 Task: Create a rule from the Routing list, Task moved to a section -> Set Priority in the project TransparentLine , set the section as To-Do and set the priority of the task as  High.
Action: Mouse moved to (57, 487)
Screenshot: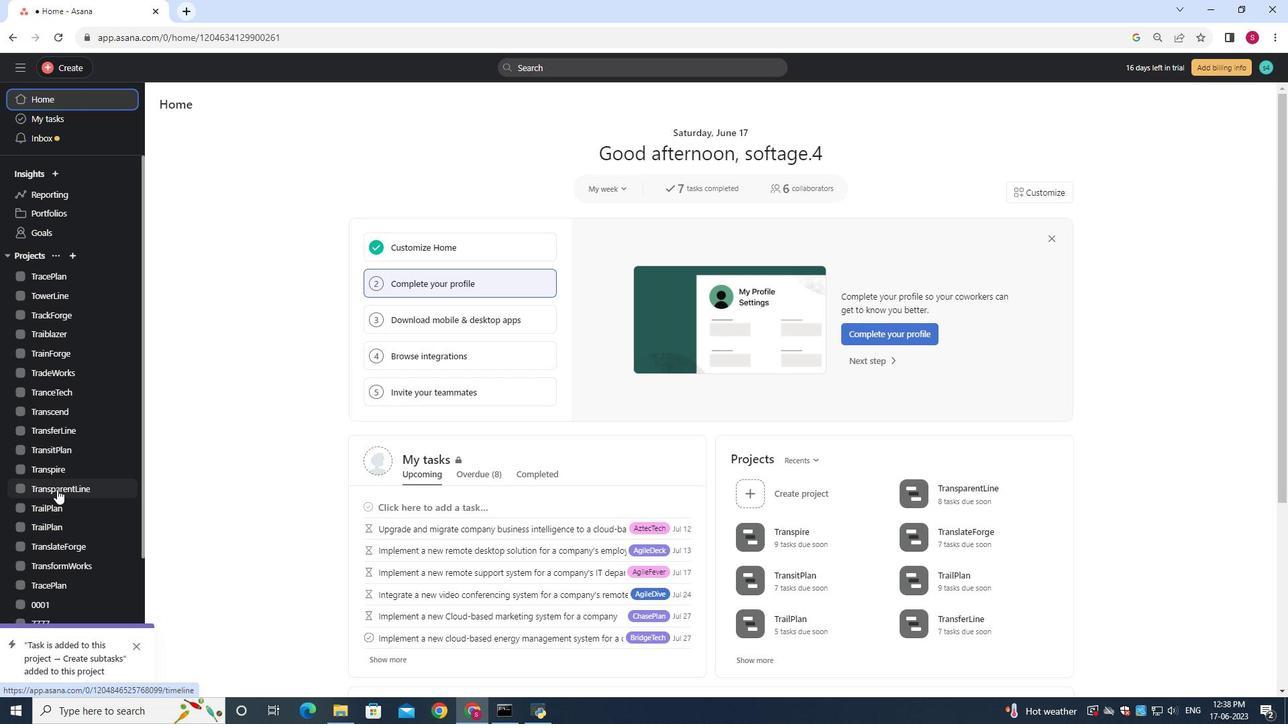 
Action: Mouse pressed left at (57, 487)
Screenshot: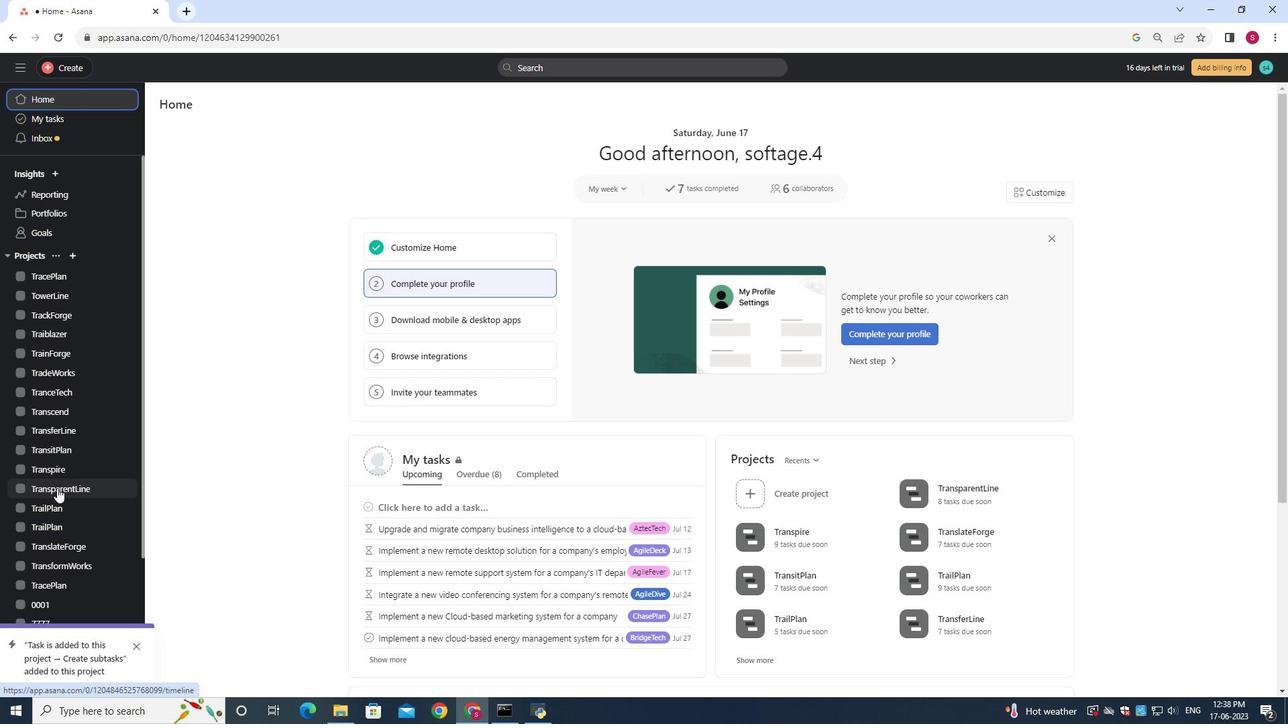 
Action: Mouse moved to (1235, 113)
Screenshot: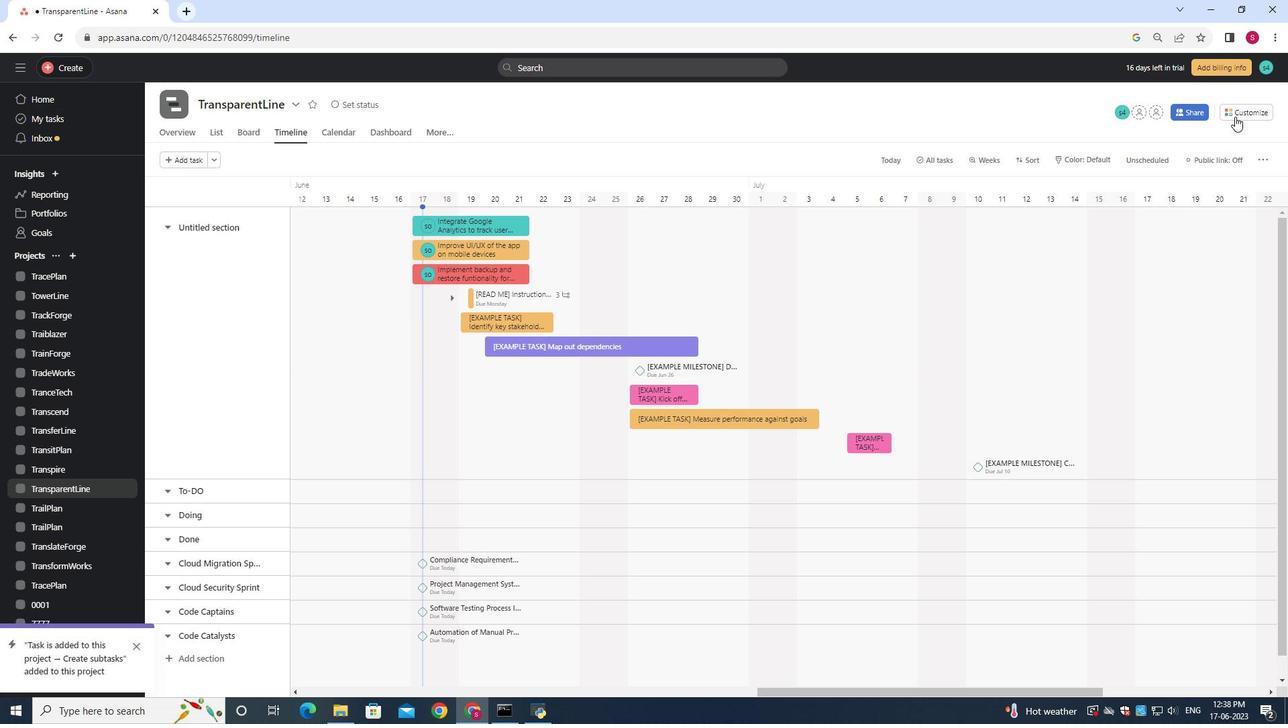 
Action: Mouse pressed left at (1235, 113)
Screenshot: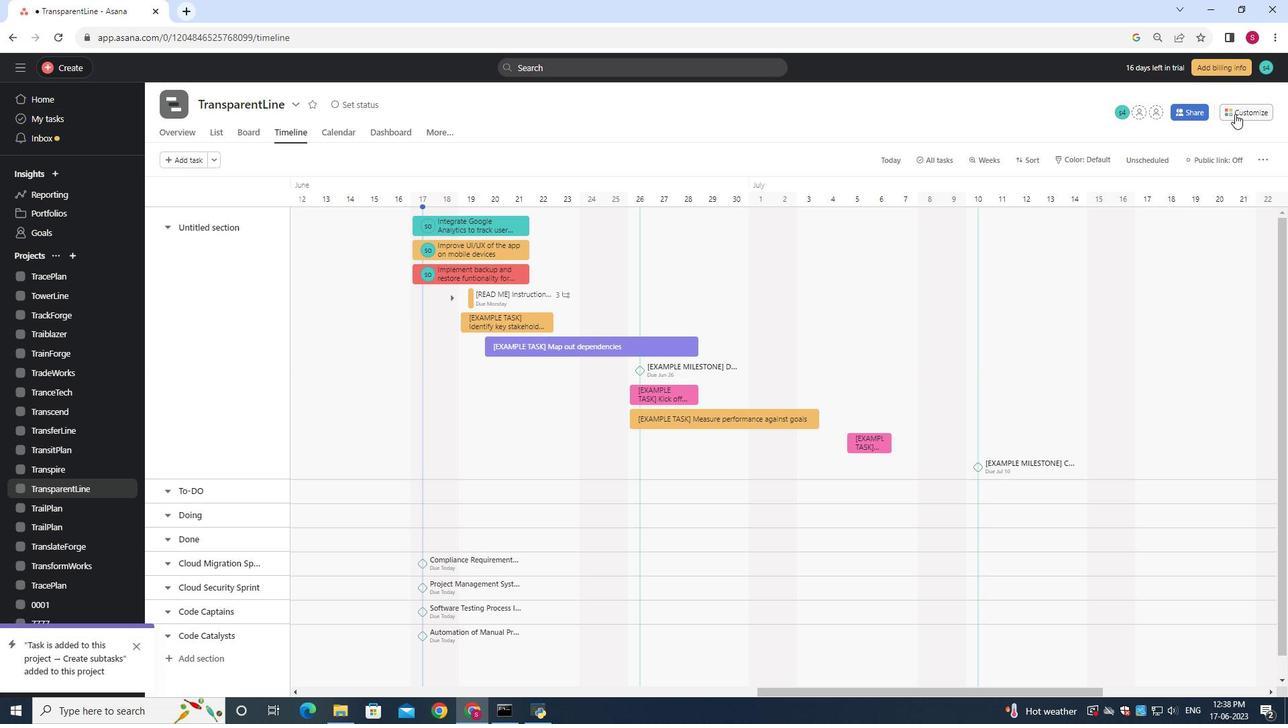 
Action: Mouse moved to (1049, 302)
Screenshot: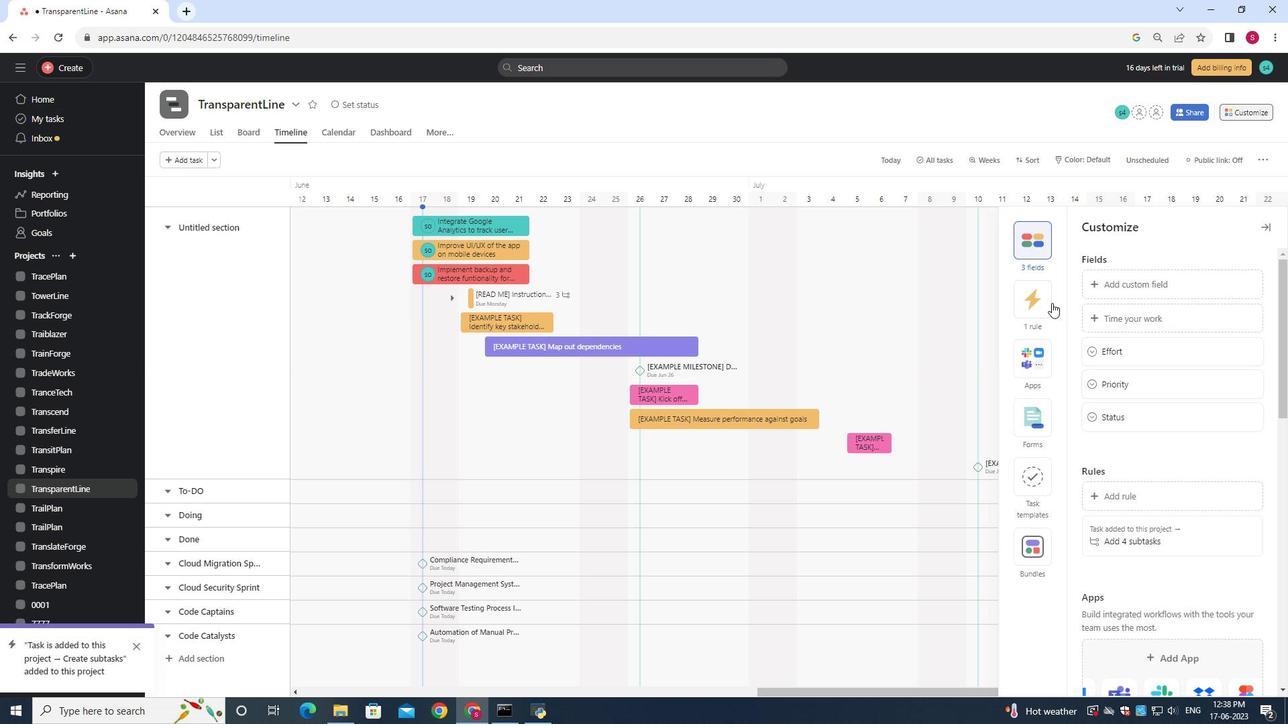 
Action: Mouse pressed left at (1049, 302)
Screenshot: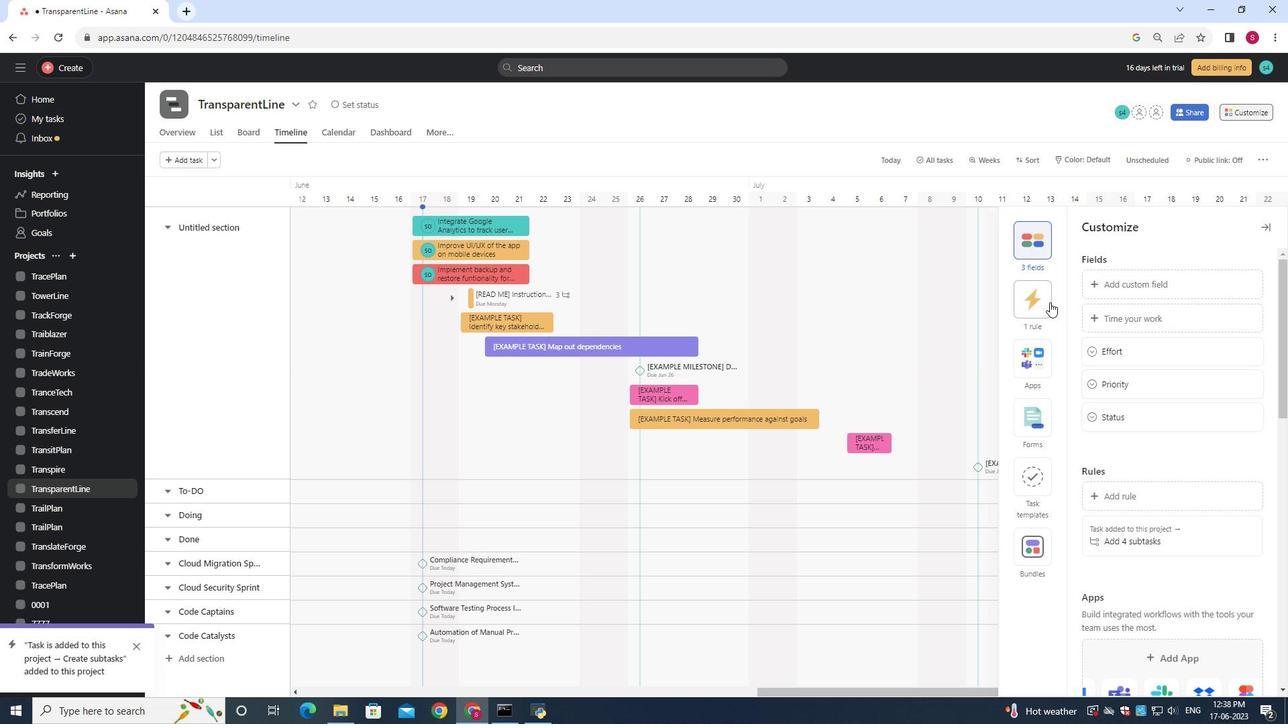 
Action: Mouse moved to (1125, 292)
Screenshot: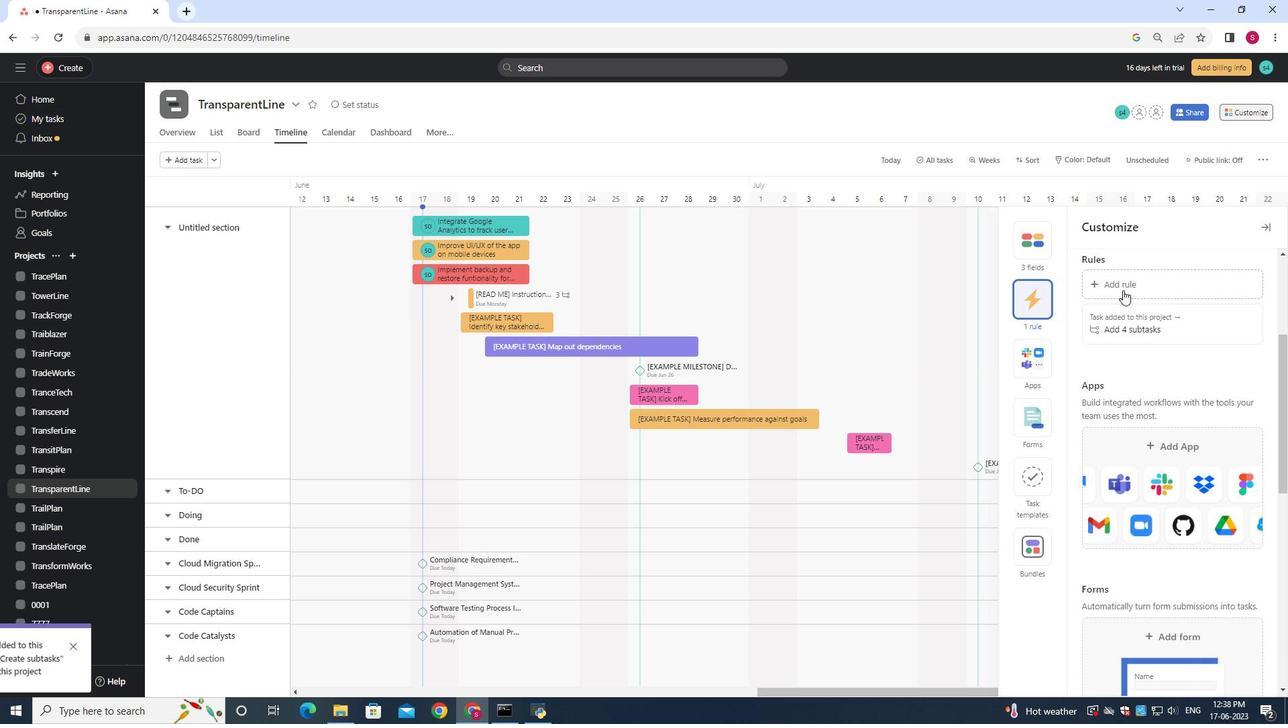
Action: Mouse pressed left at (1123, 290)
Screenshot: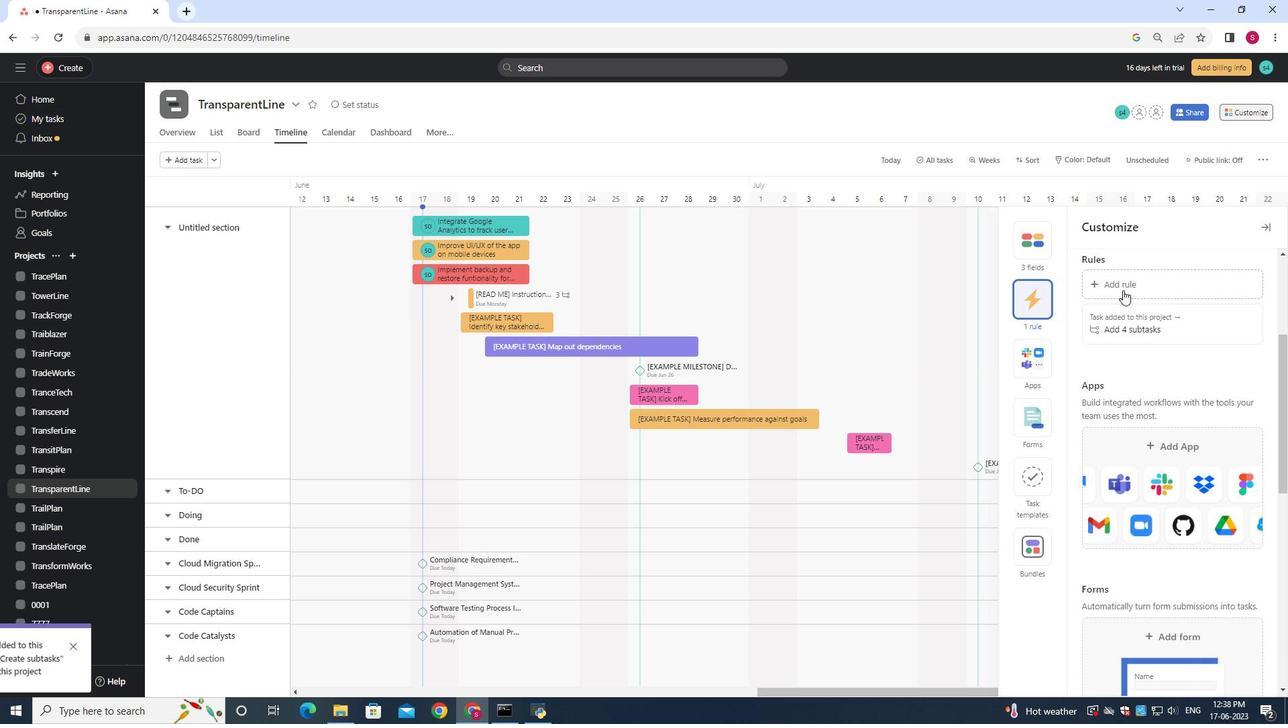 
Action: Mouse moved to (318, 173)
Screenshot: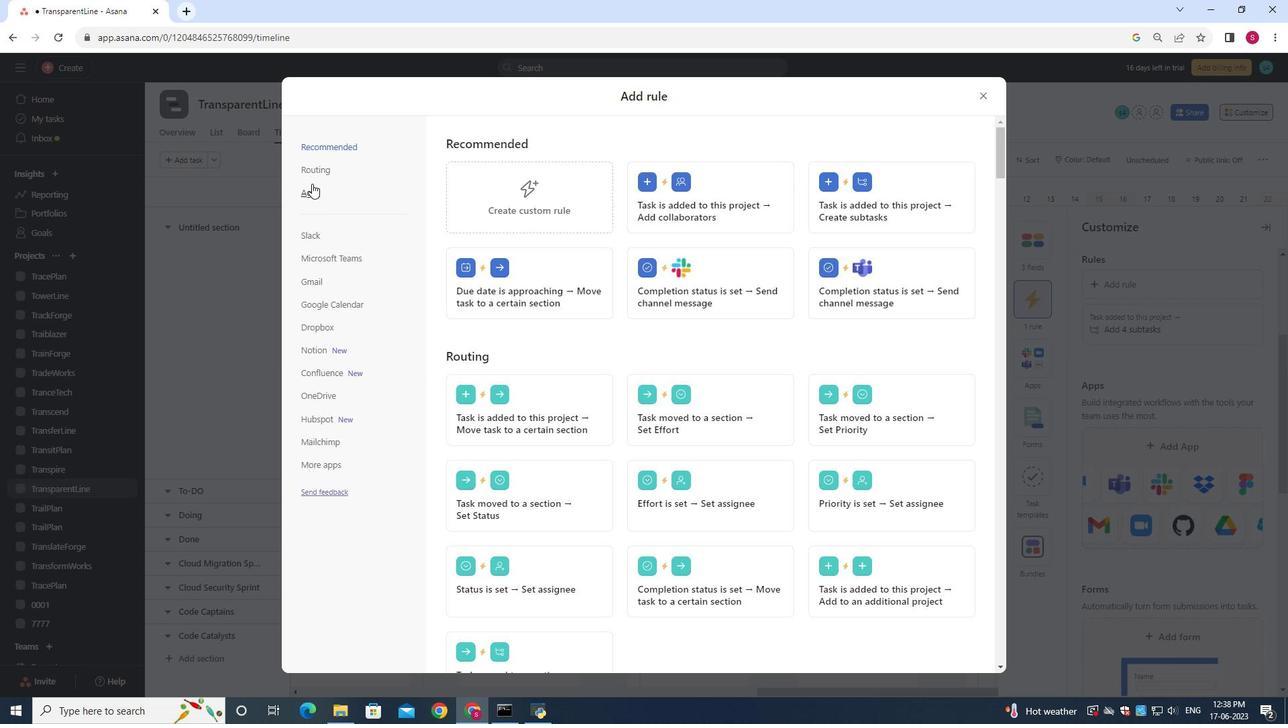 
Action: Mouse pressed left at (318, 173)
Screenshot: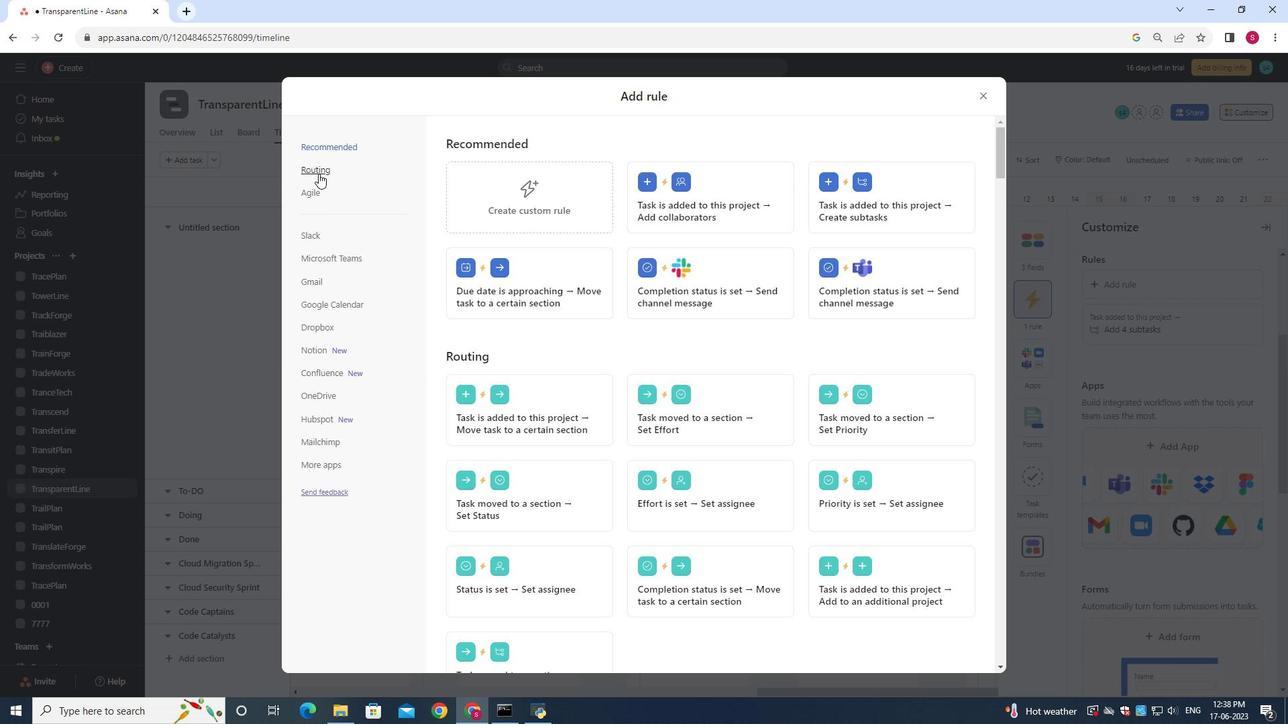
Action: Mouse moved to (844, 188)
Screenshot: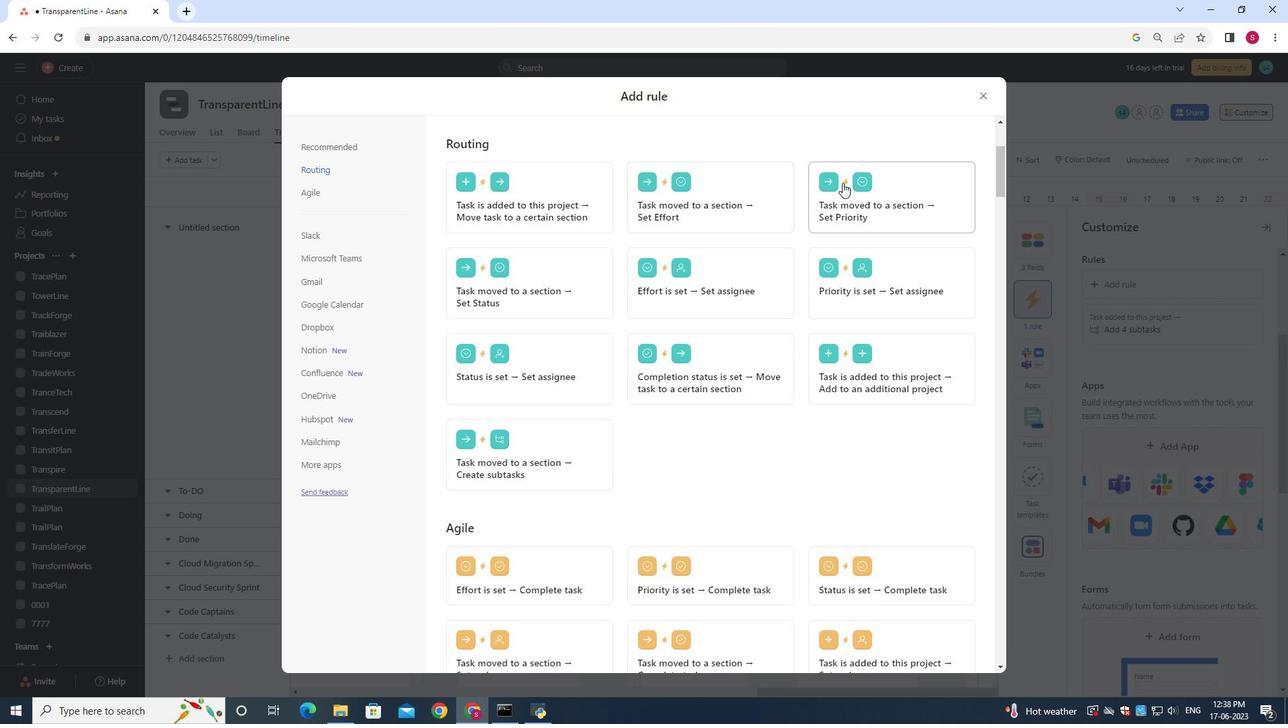
Action: Mouse pressed left at (844, 188)
Screenshot: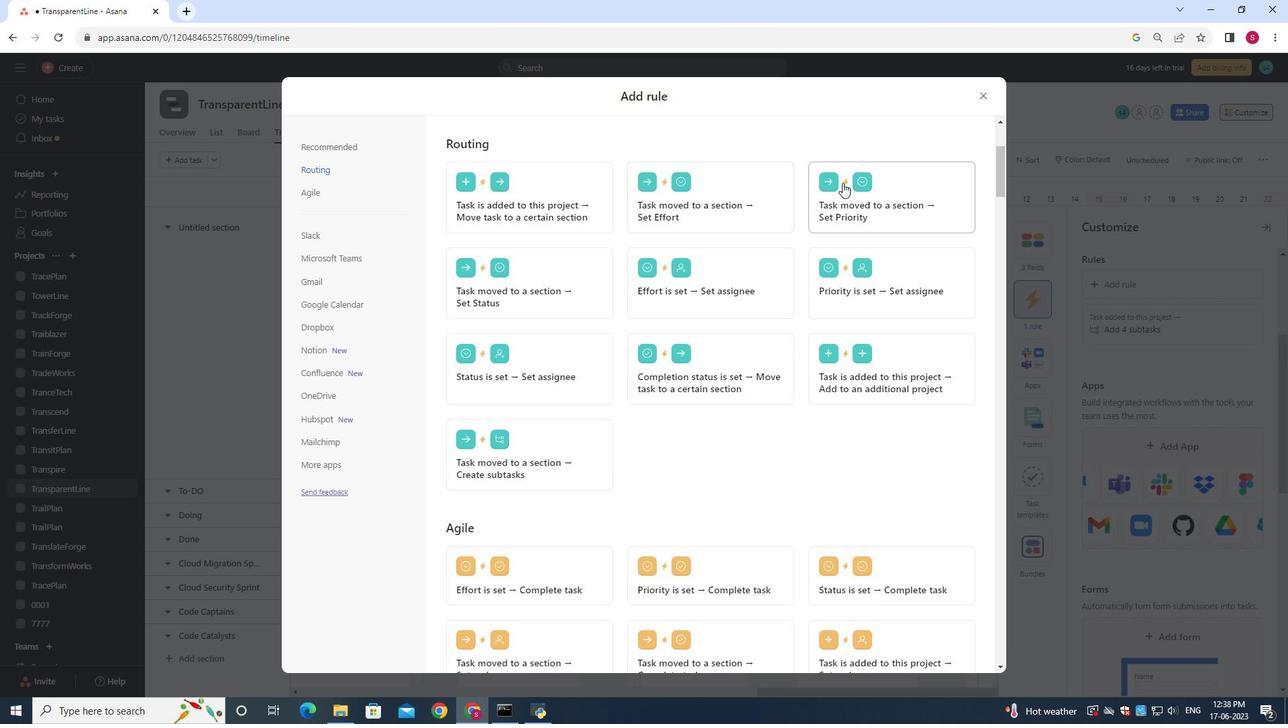 
Action: Mouse moved to (516, 380)
Screenshot: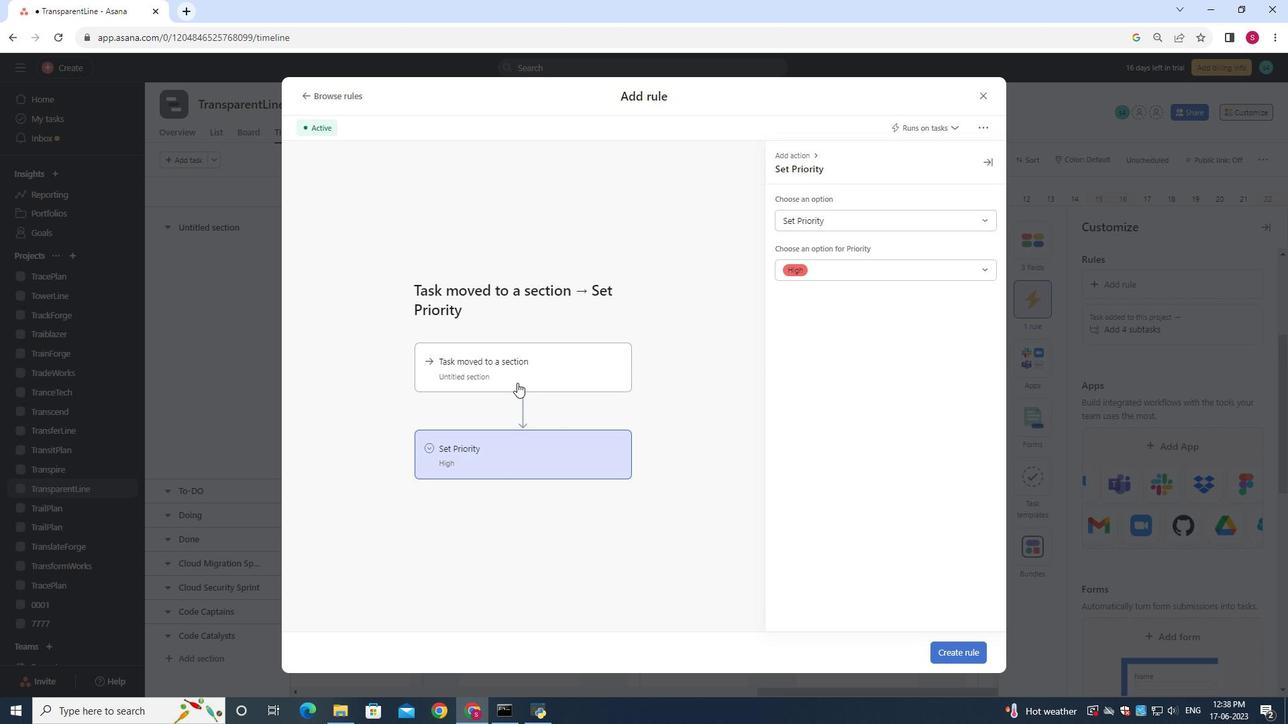 
Action: Mouse pressed left at (516, 380)
Screenshot: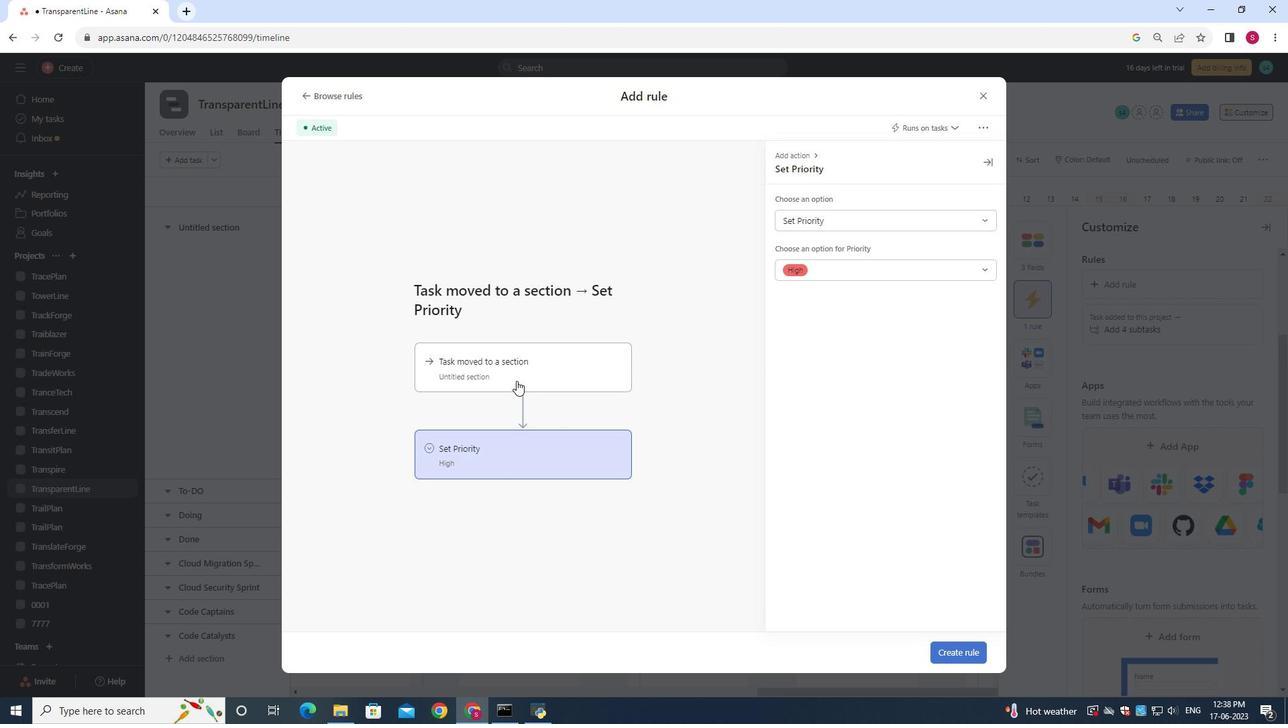 
Action: Mouse moved to (831, 222)
Screenshot: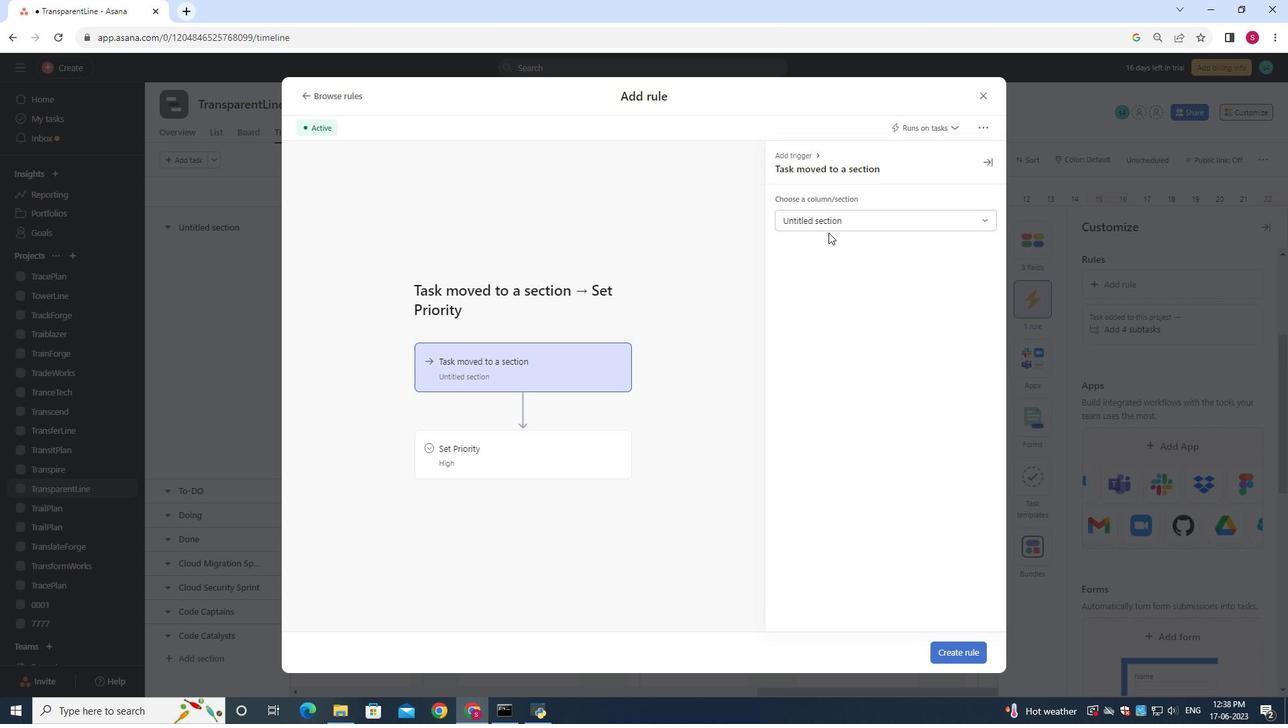 
Action: Mouse pressed left at (831, 222)
Screenshot: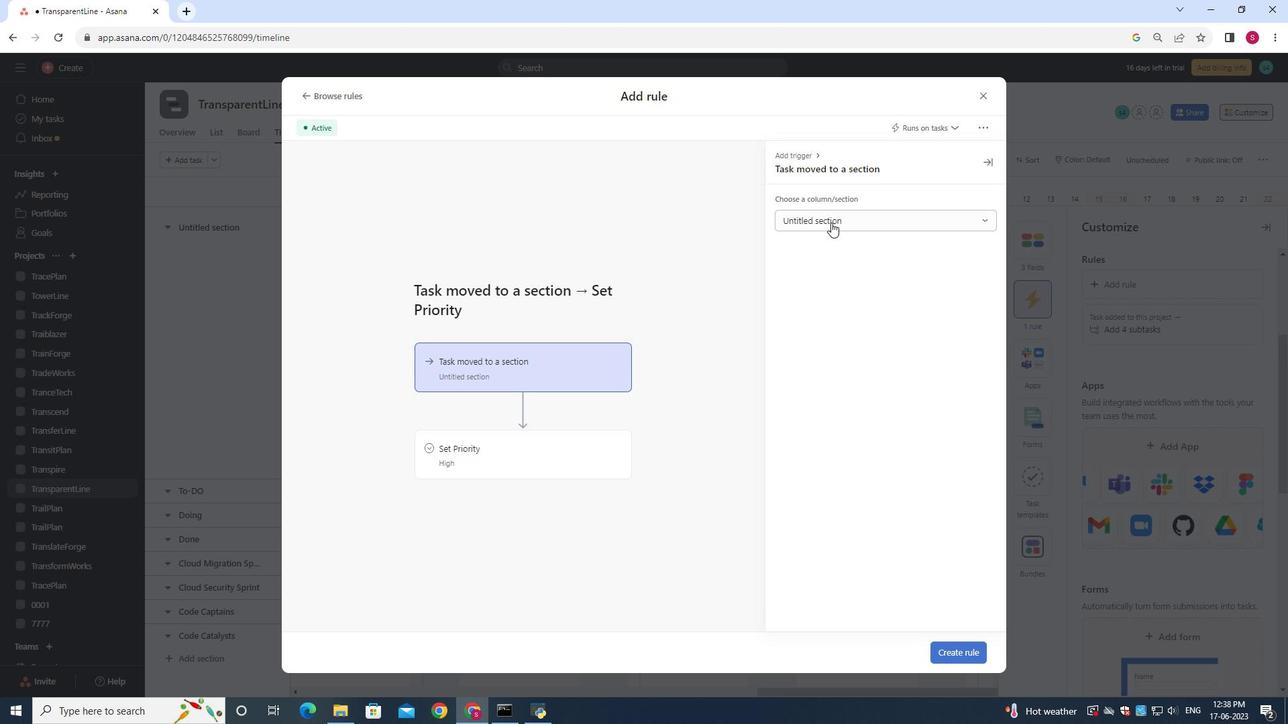 
Action: Mouse moved to (823, 272)
Screenshot: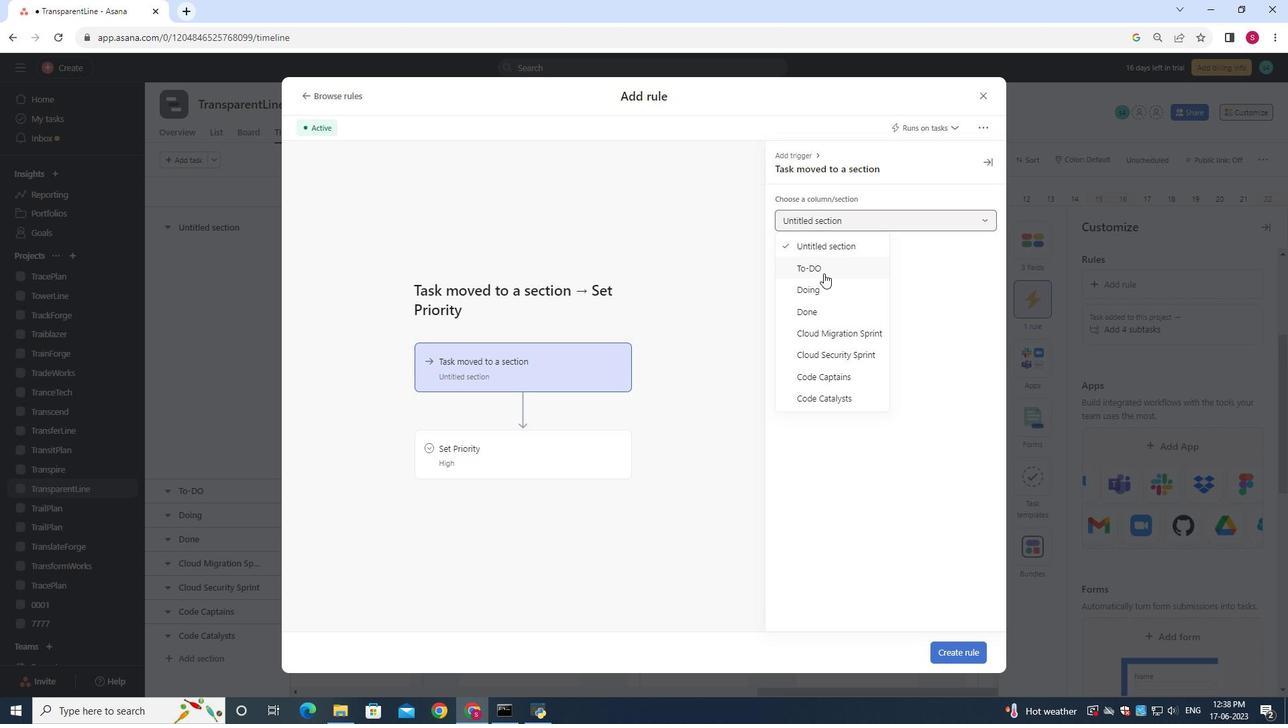 
Action: Mouse pressed left at (823, 272)
Screenshot: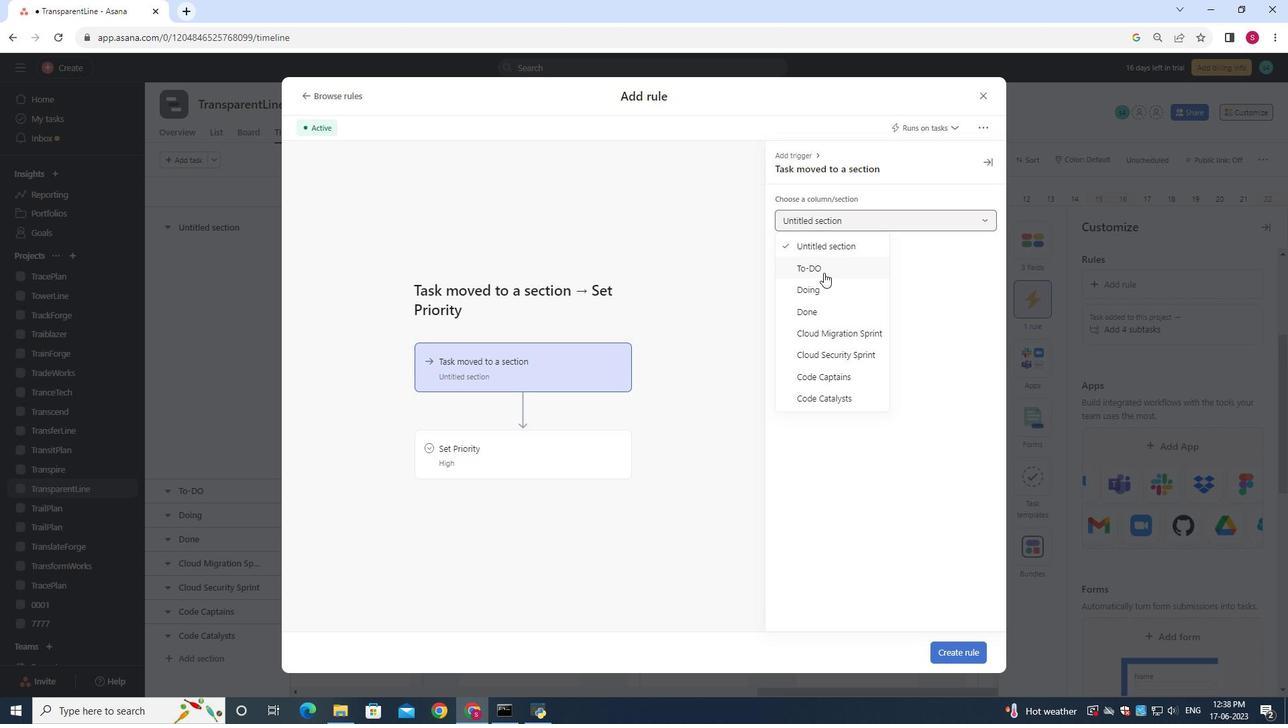 
Action: Mouse moved to (513, 461)
Screenshot: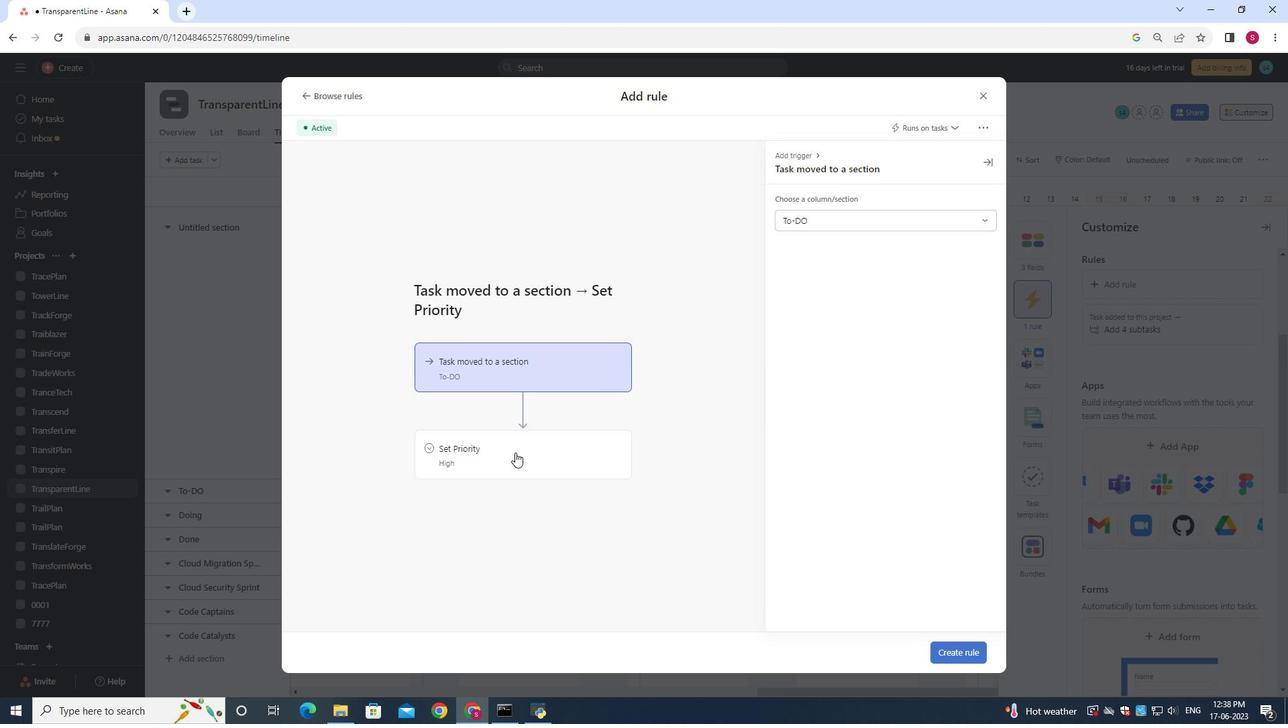 
Action: Mouse pressed left at (513, 461)
Screenshot: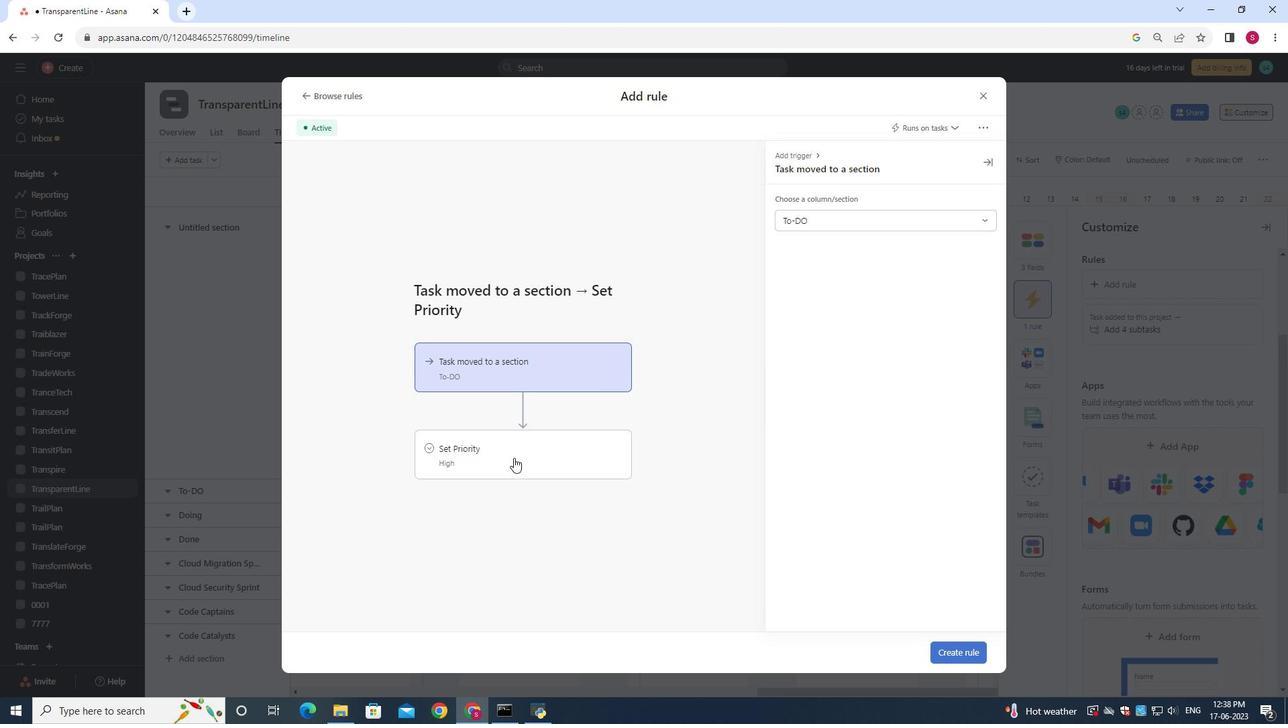
Action: Mouse moved to (851, 220)
Screenshot: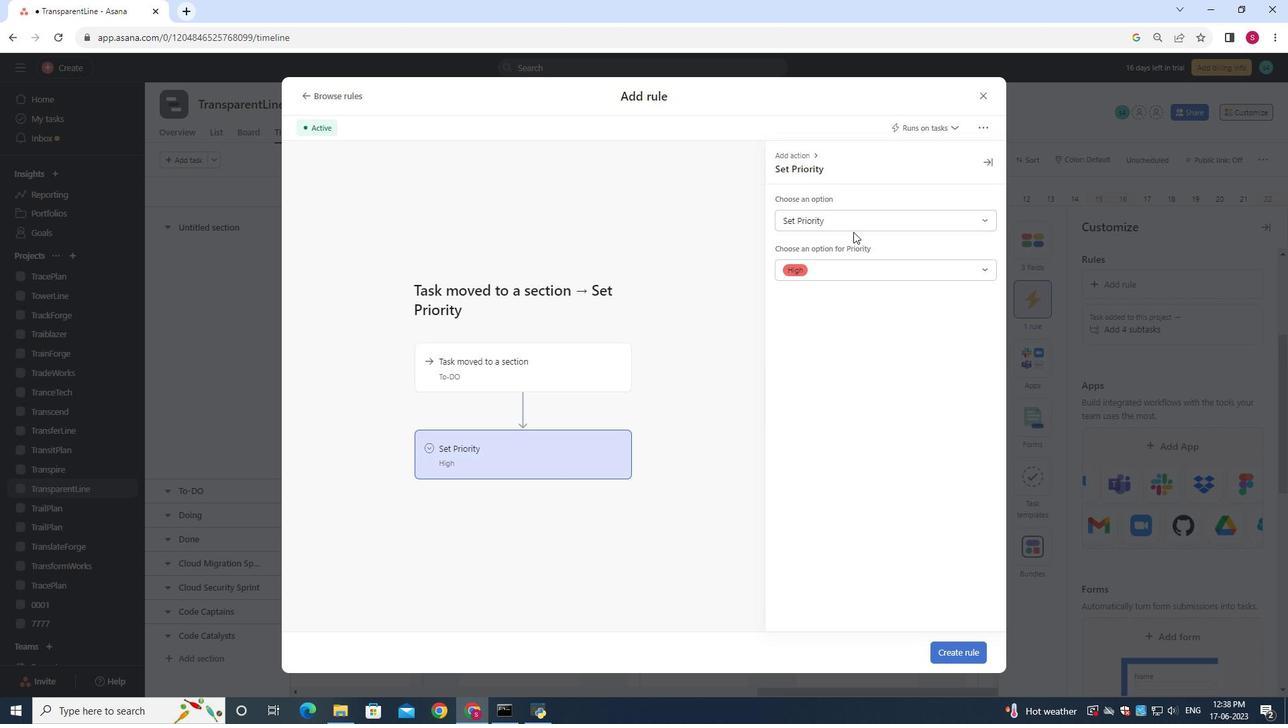 
Action: Mouse pressed left at (851, 220)
Screenshot: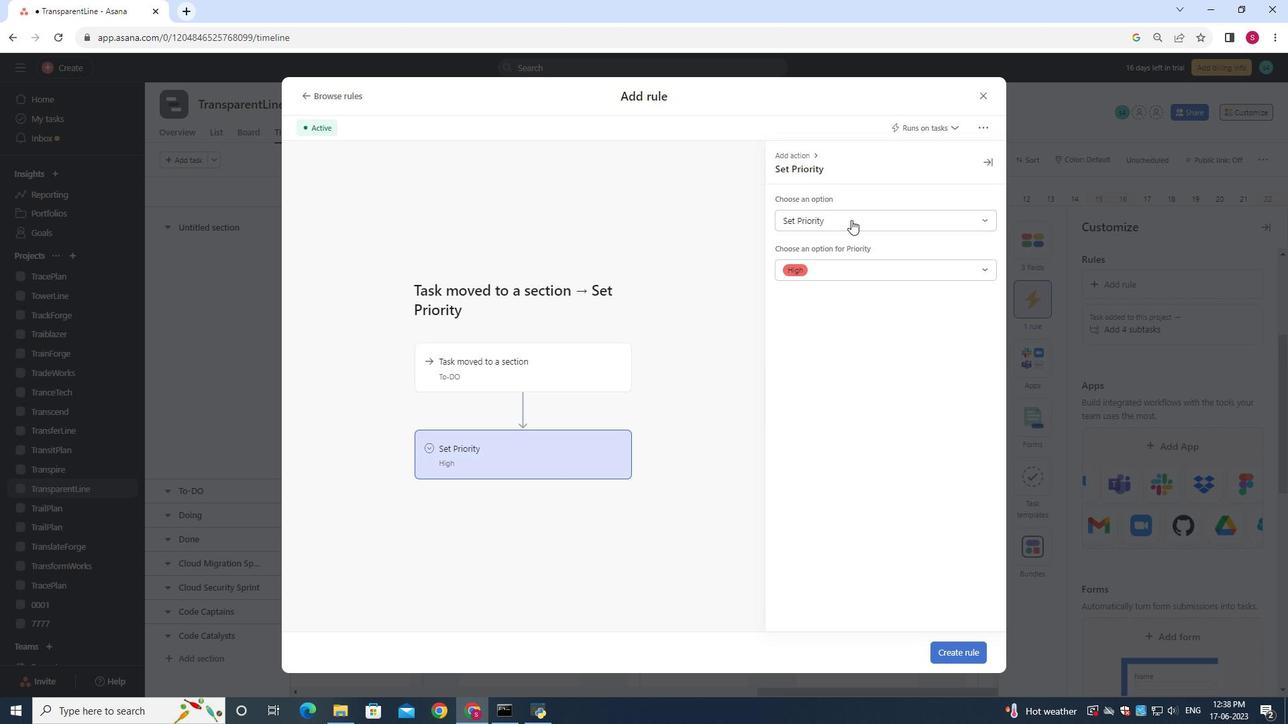 
Action: Mouse moved to (819, 248)
Screenshot: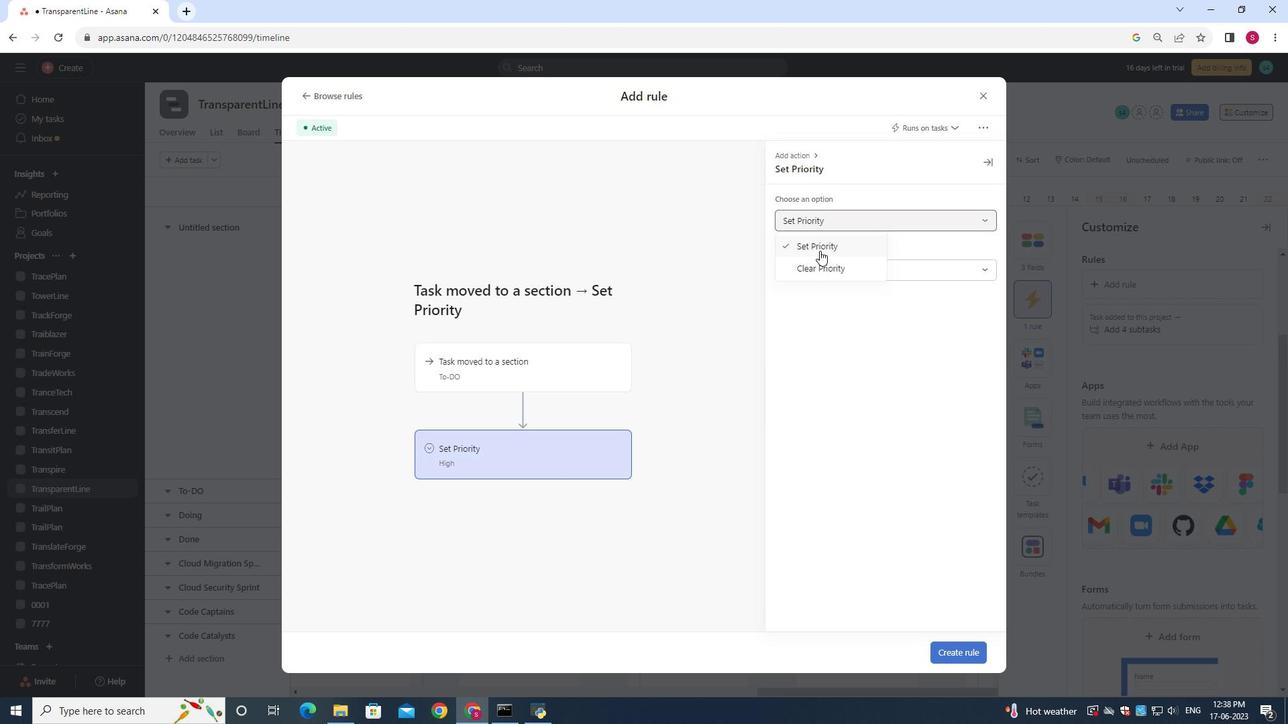 
Action: Mouse pressed left at (819, 248)
Screenshot: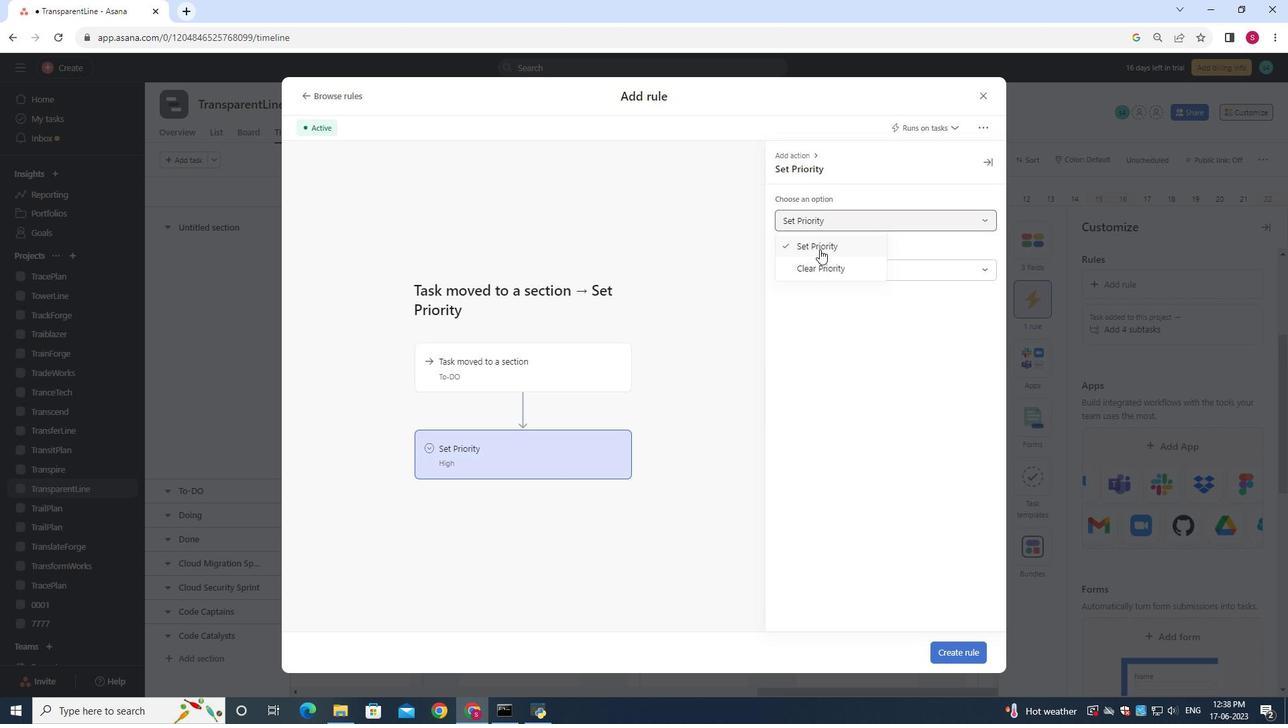 
Action: Mouse moved to (819, 264)
Screenshot: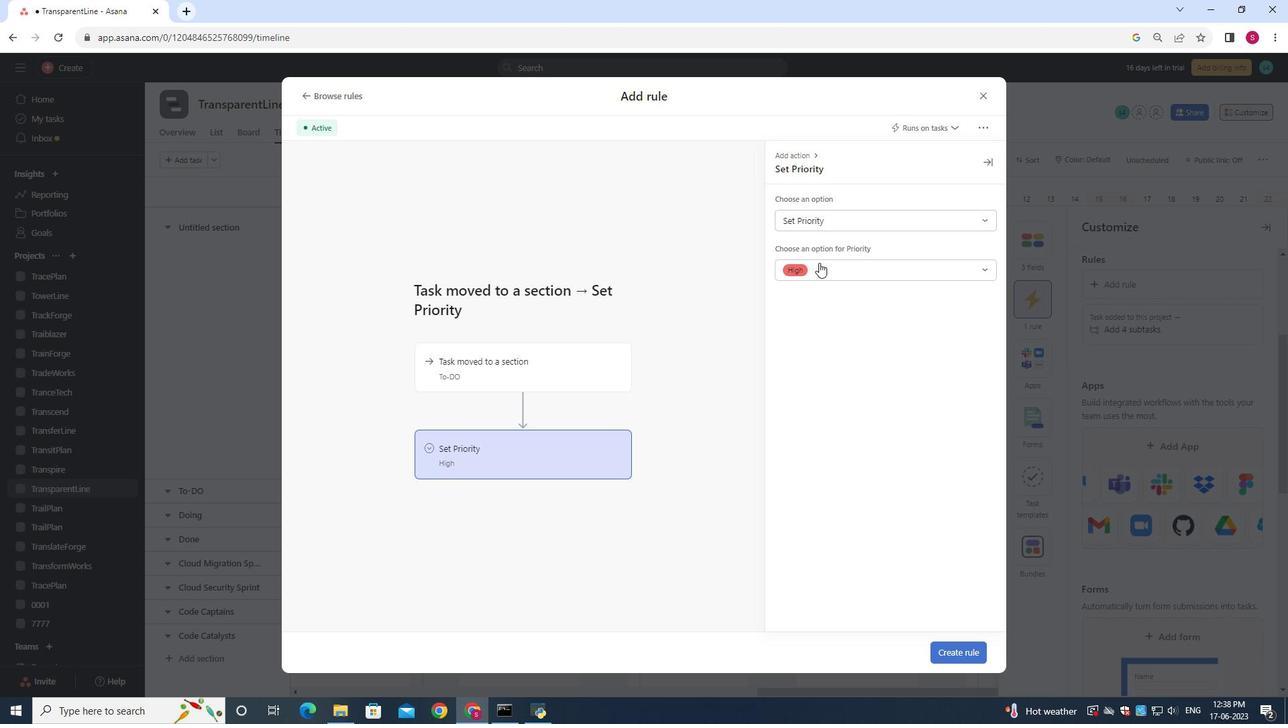
Action: Mouse pressed left at (819, 264)
Screenshot: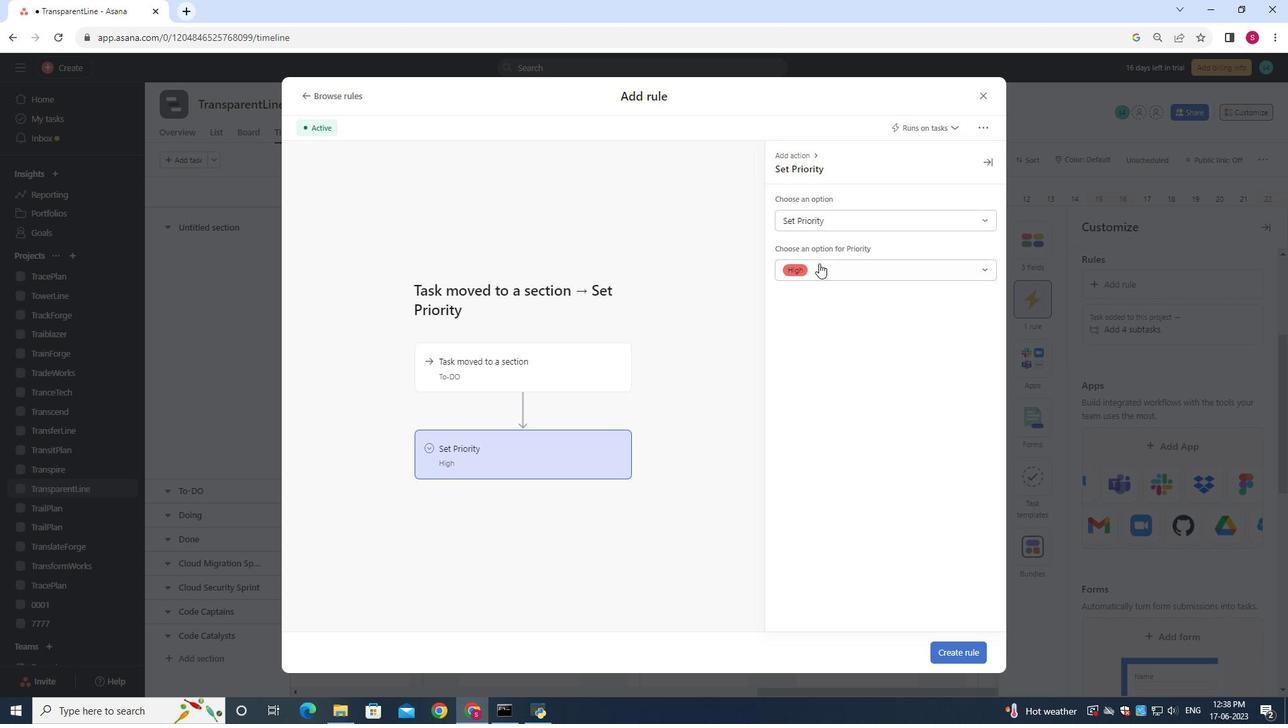 
Action: Mouse moved to (811, 295)
Screenshot: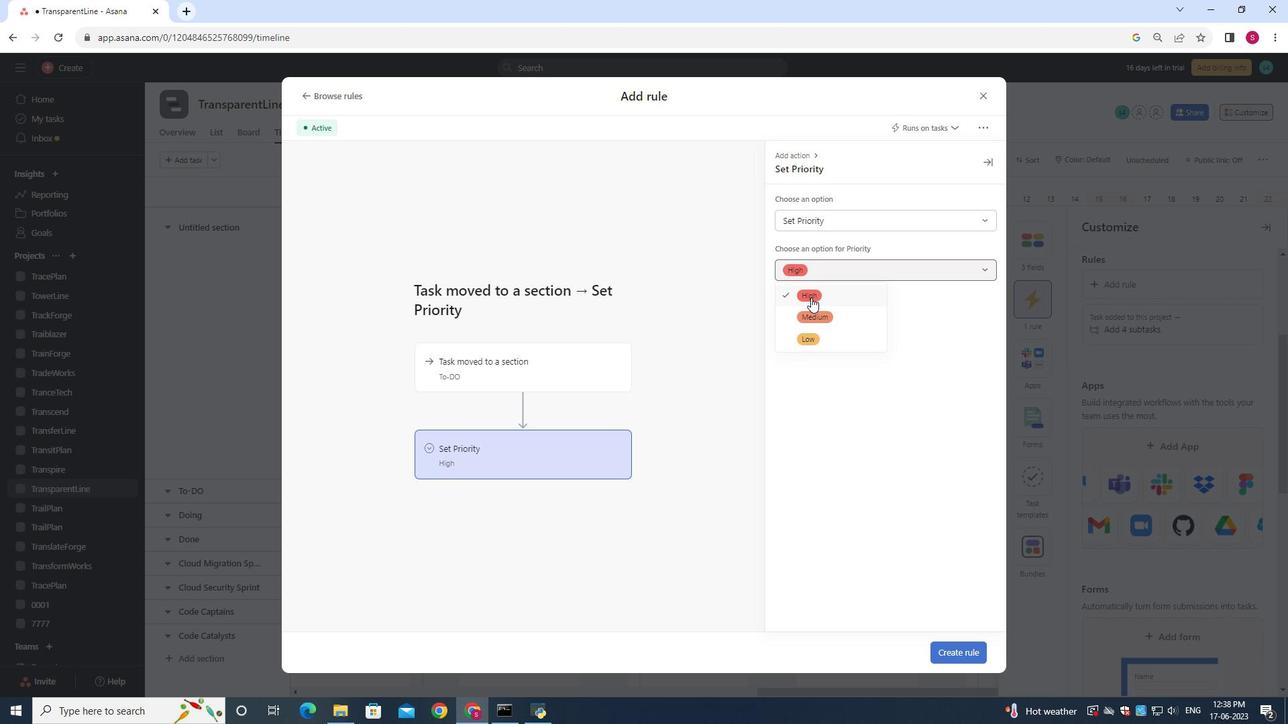 
Action: Mouse pressed left at (811, 295)
Screenshot: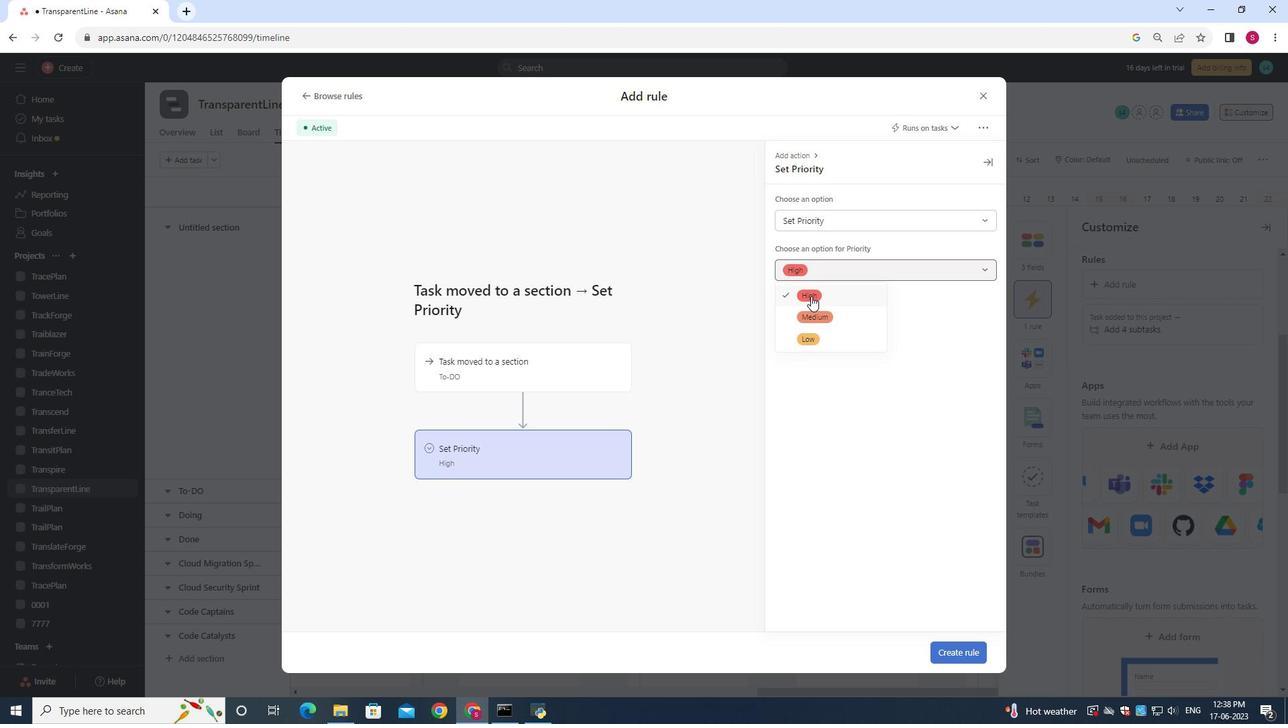 
Action: Mouse moved to (954, 651)
Screenshot: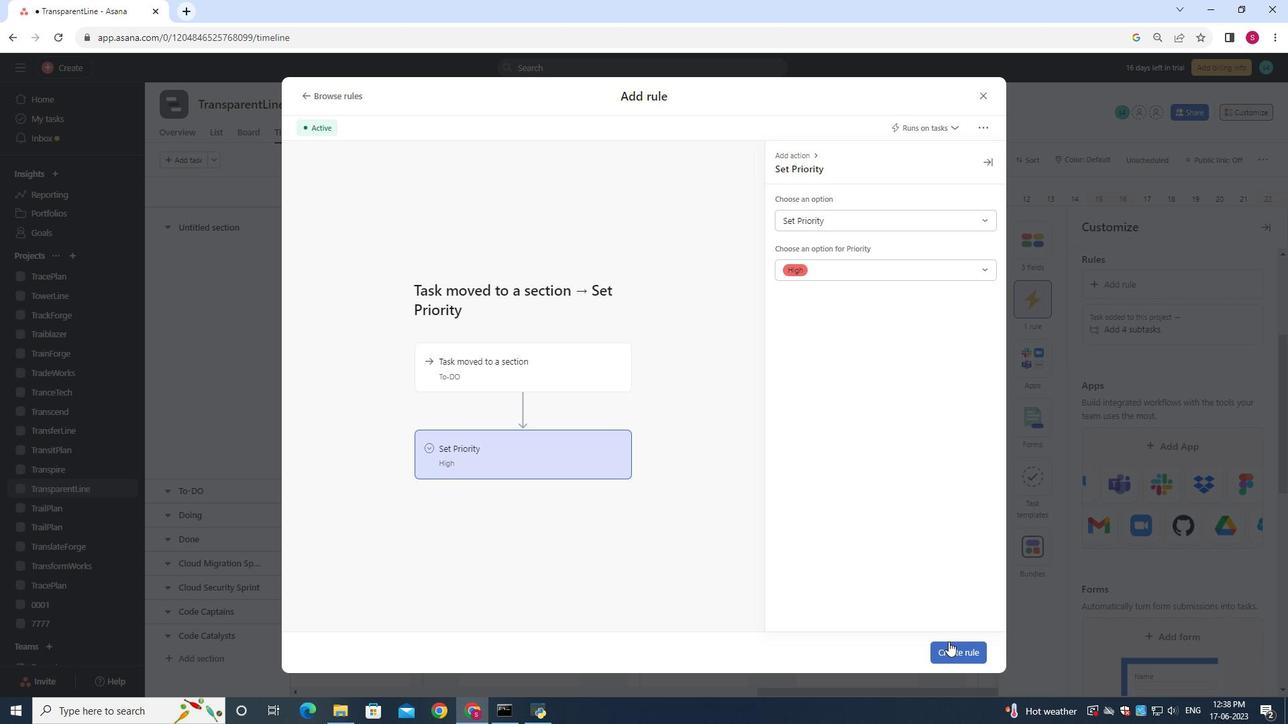 
Action: Mouse pressed left at (954, 651)
Screenshot: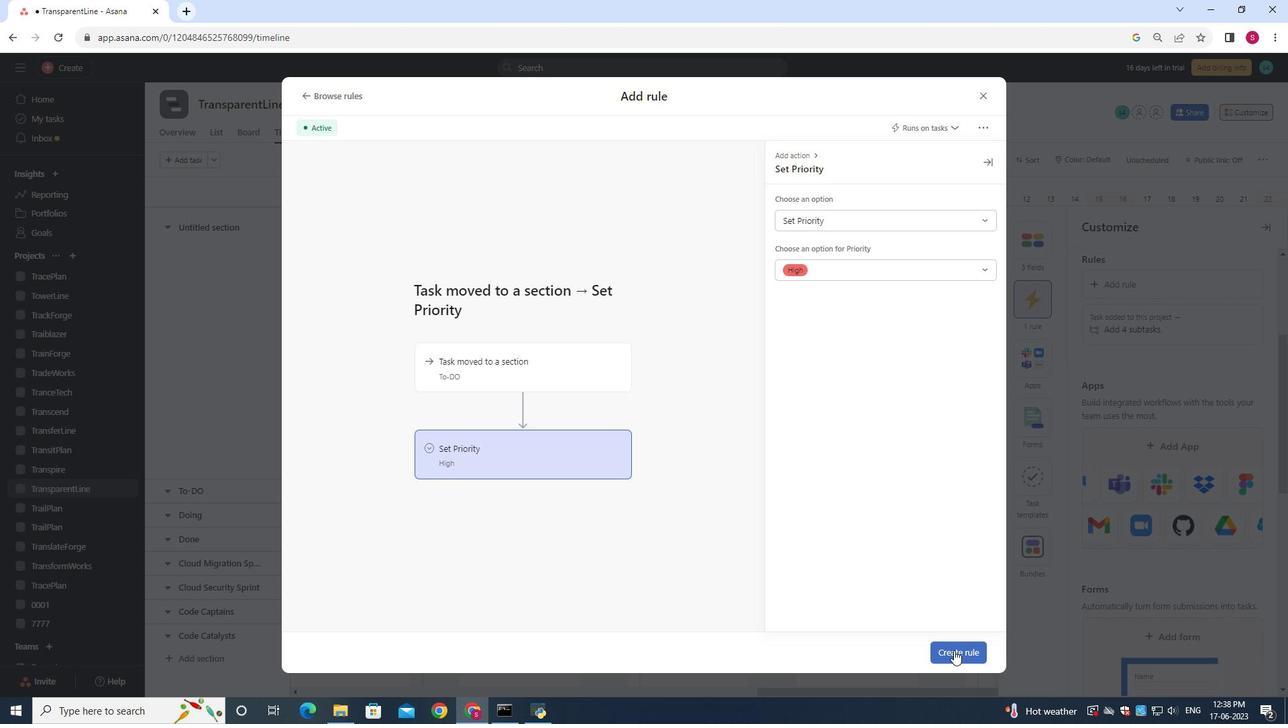 
Action: Mouse moved to (904, 512)
Screenshot: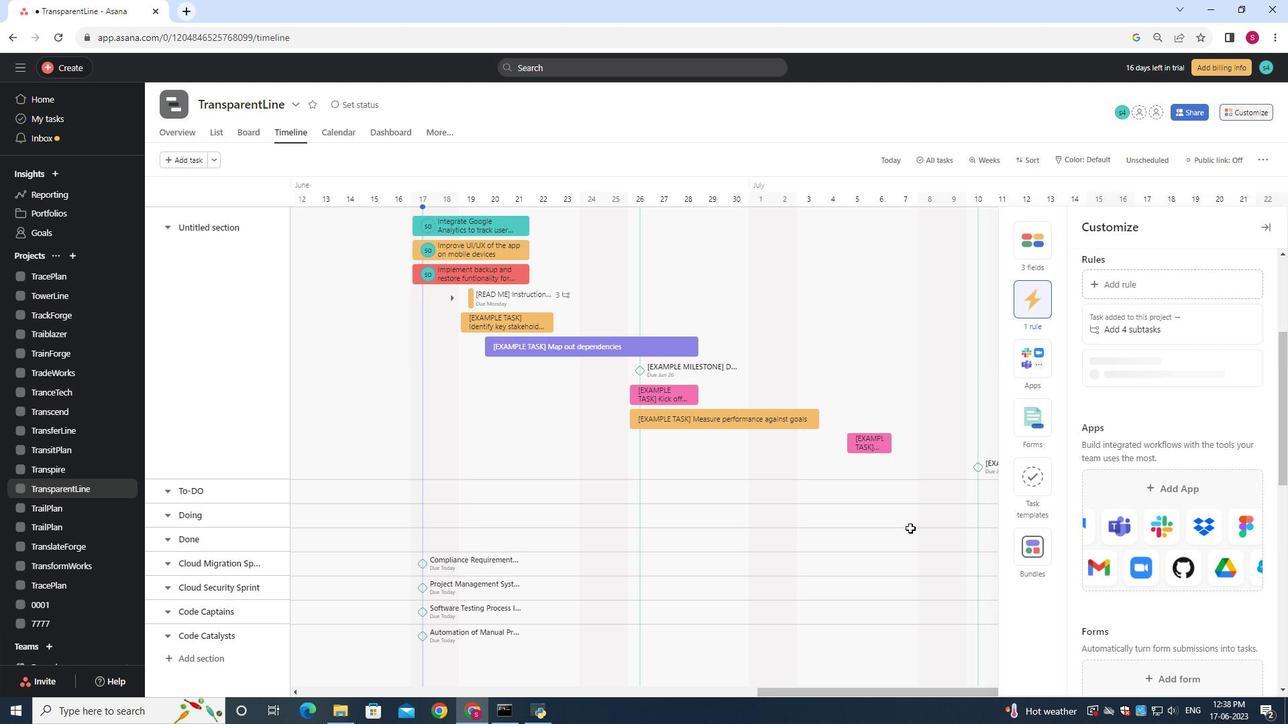 
